 Task: Add the task  Develop a new online tool for online course evaluations to the section Full Throttle in the project BeyondPlan and add a Due Date to the respective task as 2023/07/11
Action: Mouse moved to (584, 499)
Screenshot: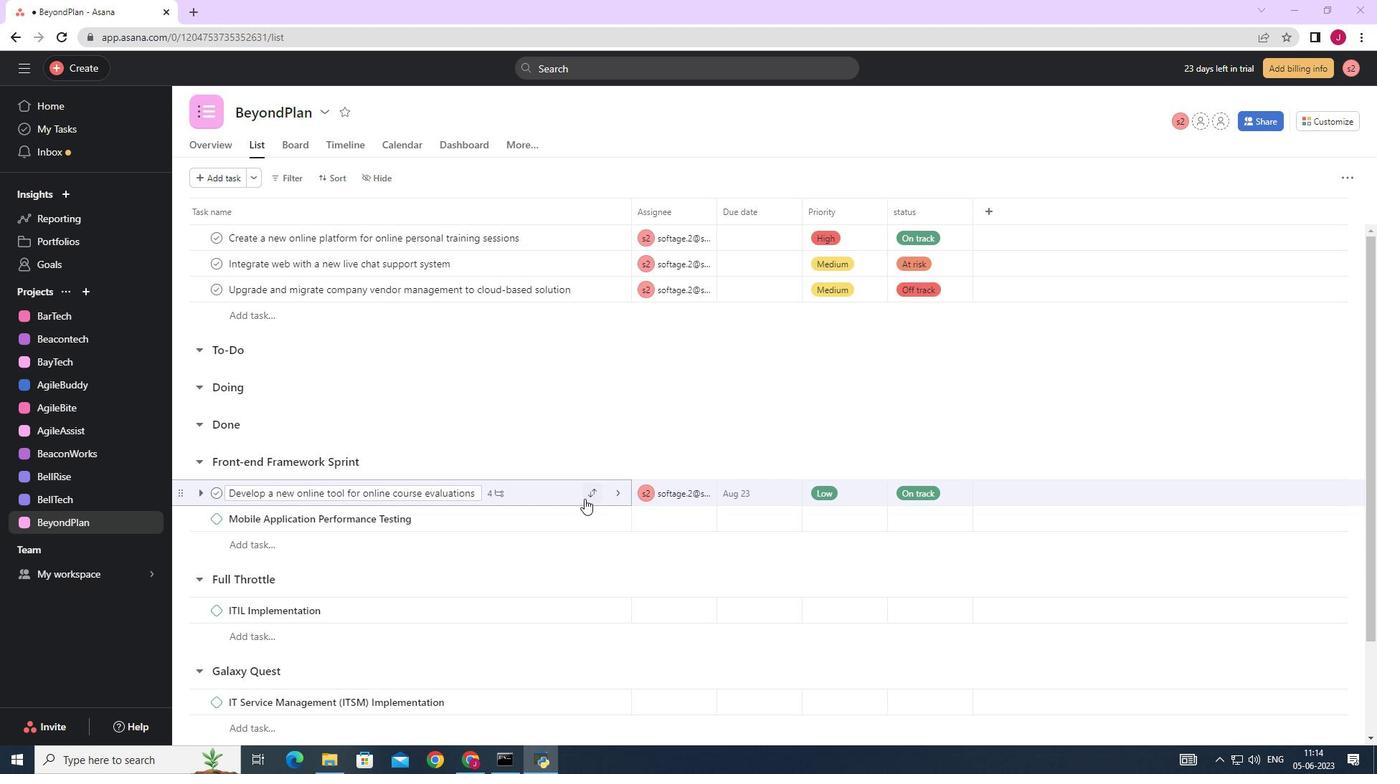 
Action: Mouse pressed left at (584, 499)
Screenshot: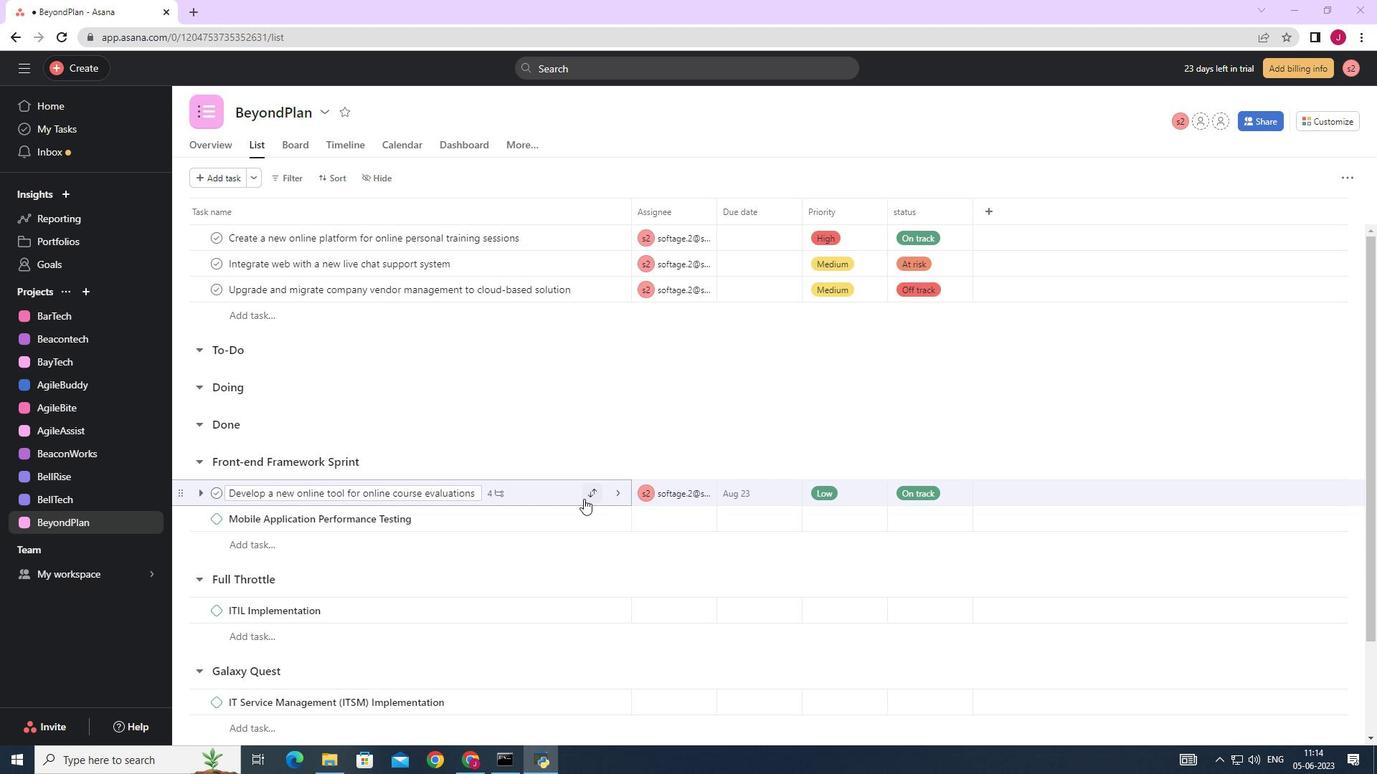 
Action: Mouse moved to (513, 411)
Screenshot: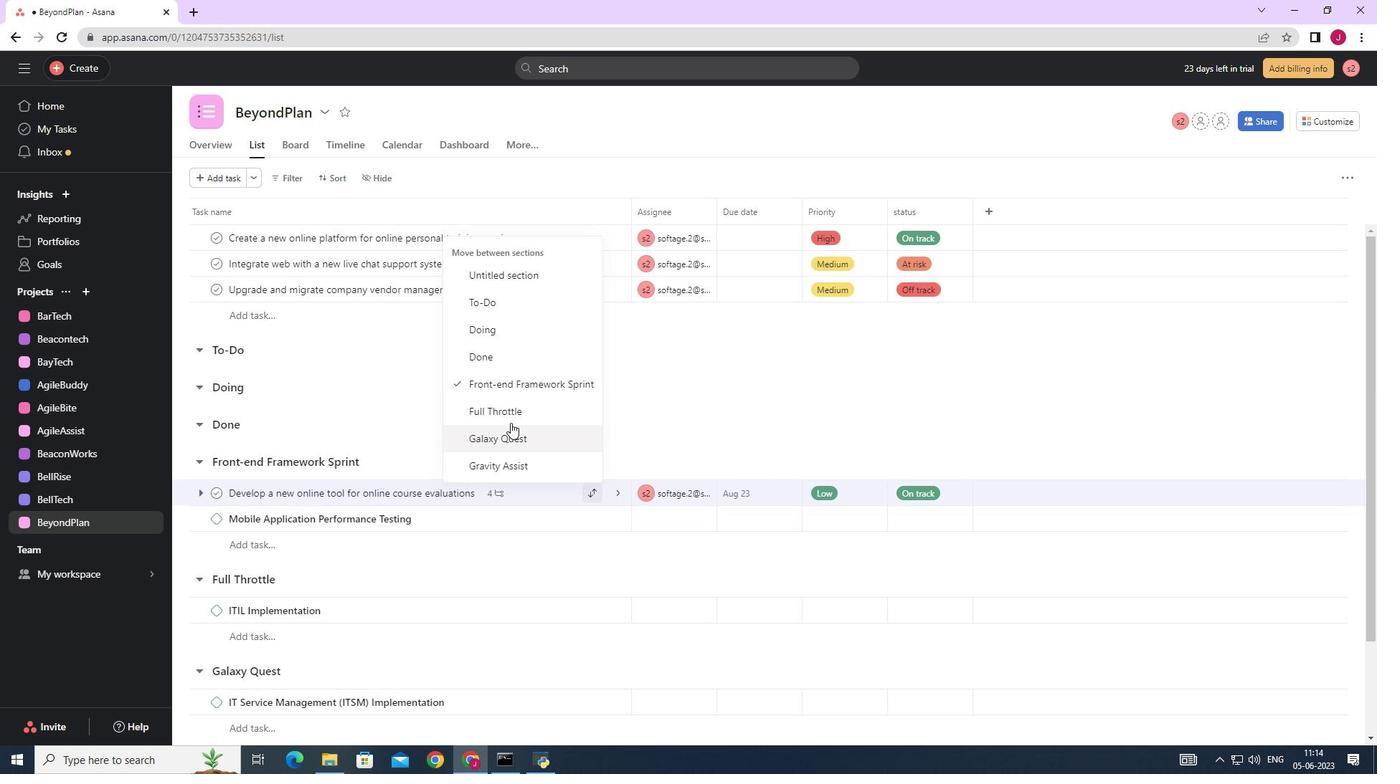 
Action: Mouse pressed left at (513, 411)
Screenshot: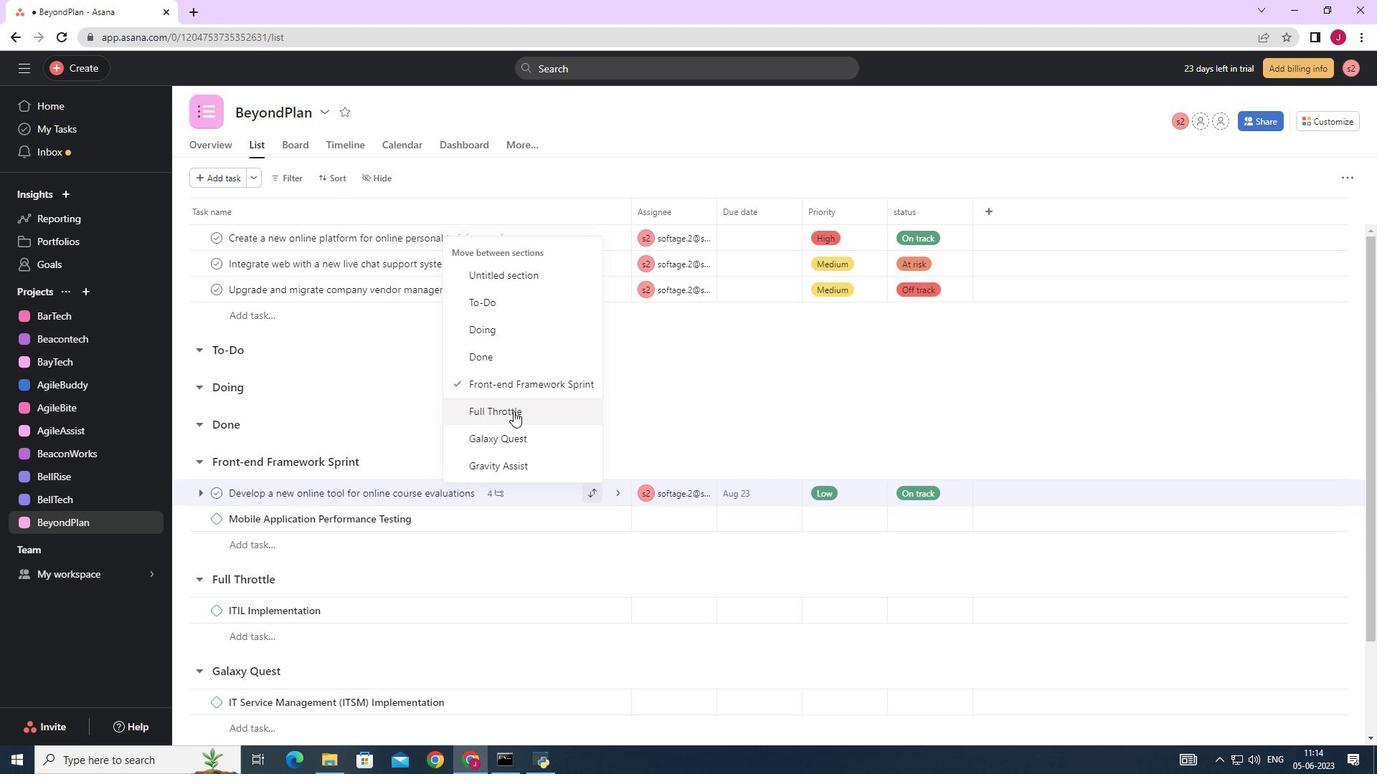 
Action: Mouse moved to (787, 585)
Screenshot: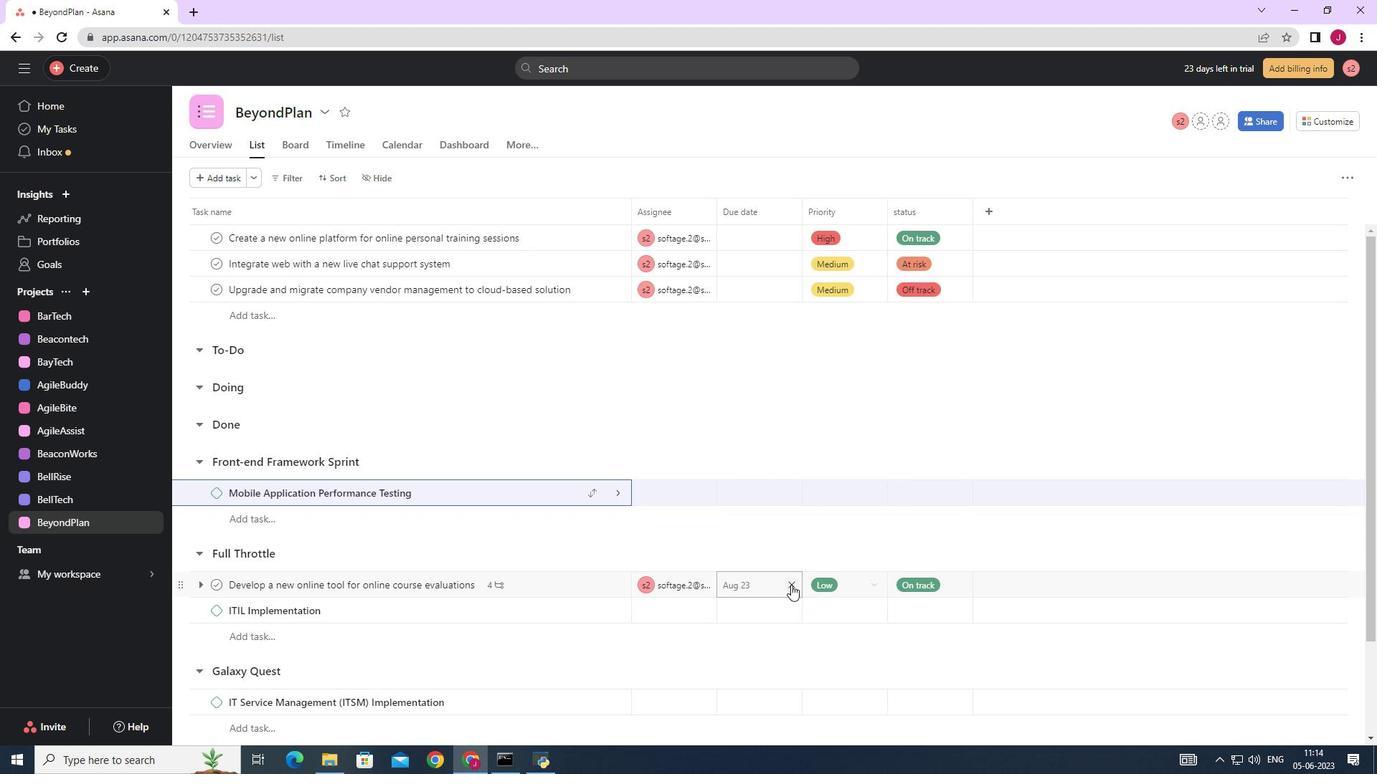 
Action: Mouse pressed left at (787, 585)
Screenshot: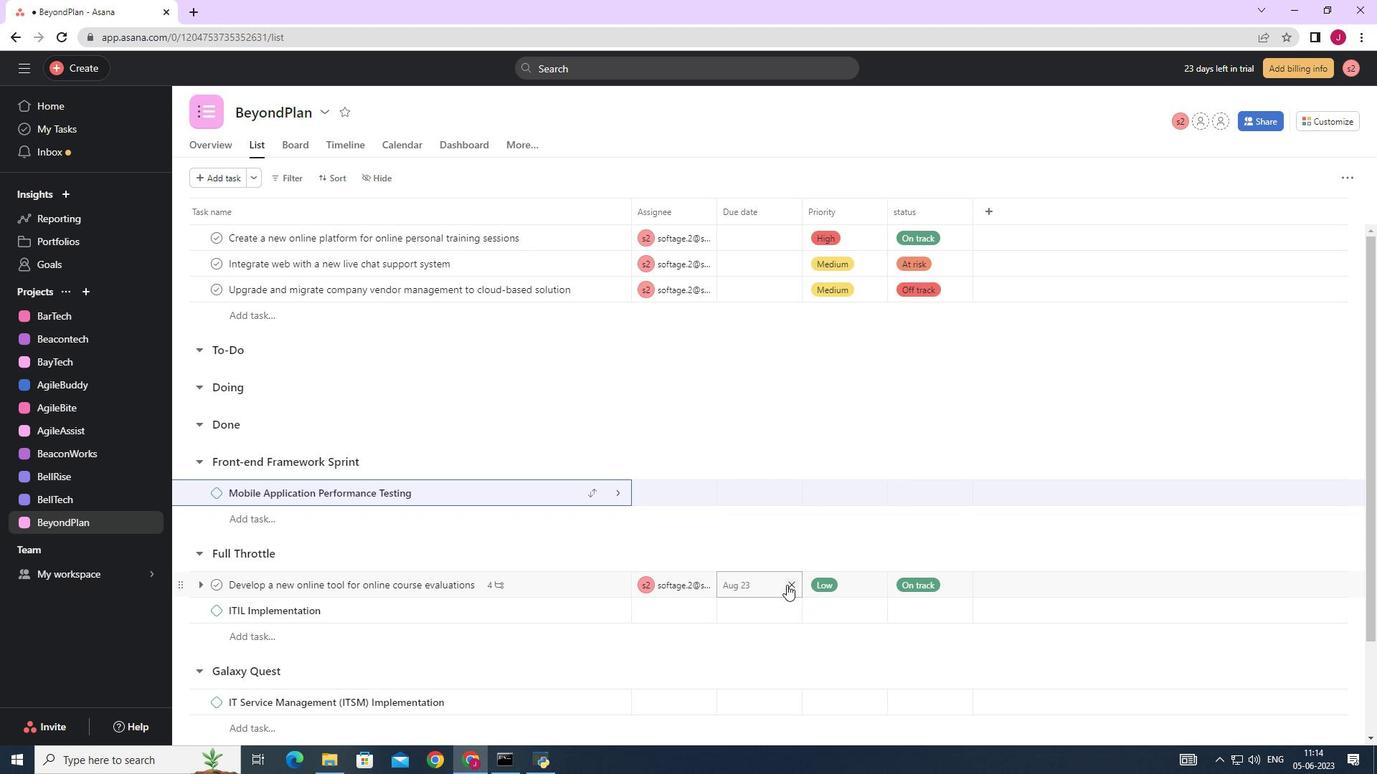 
Action: Mouse moved to (739, 579)
Screenshot: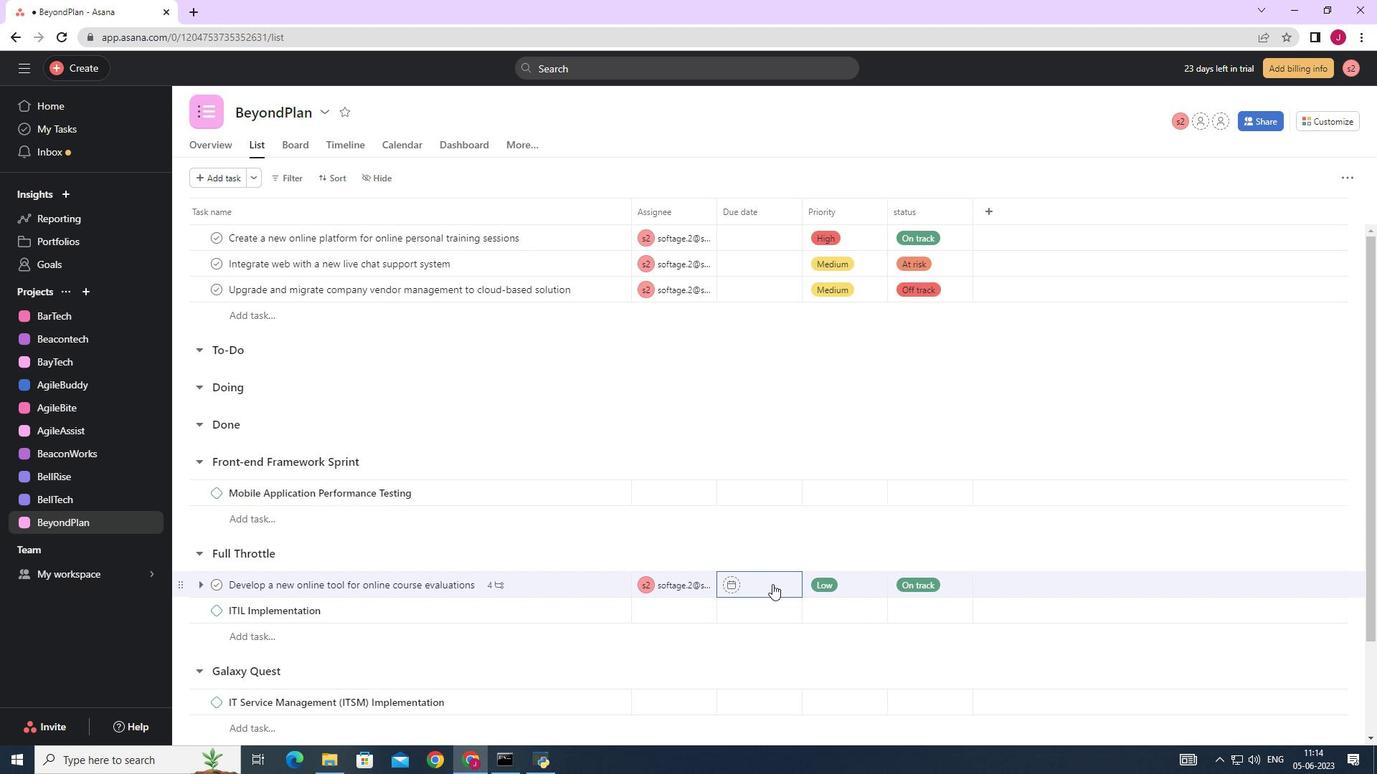 
Action: Mouse pressed left at (739, 579)
Screenshot: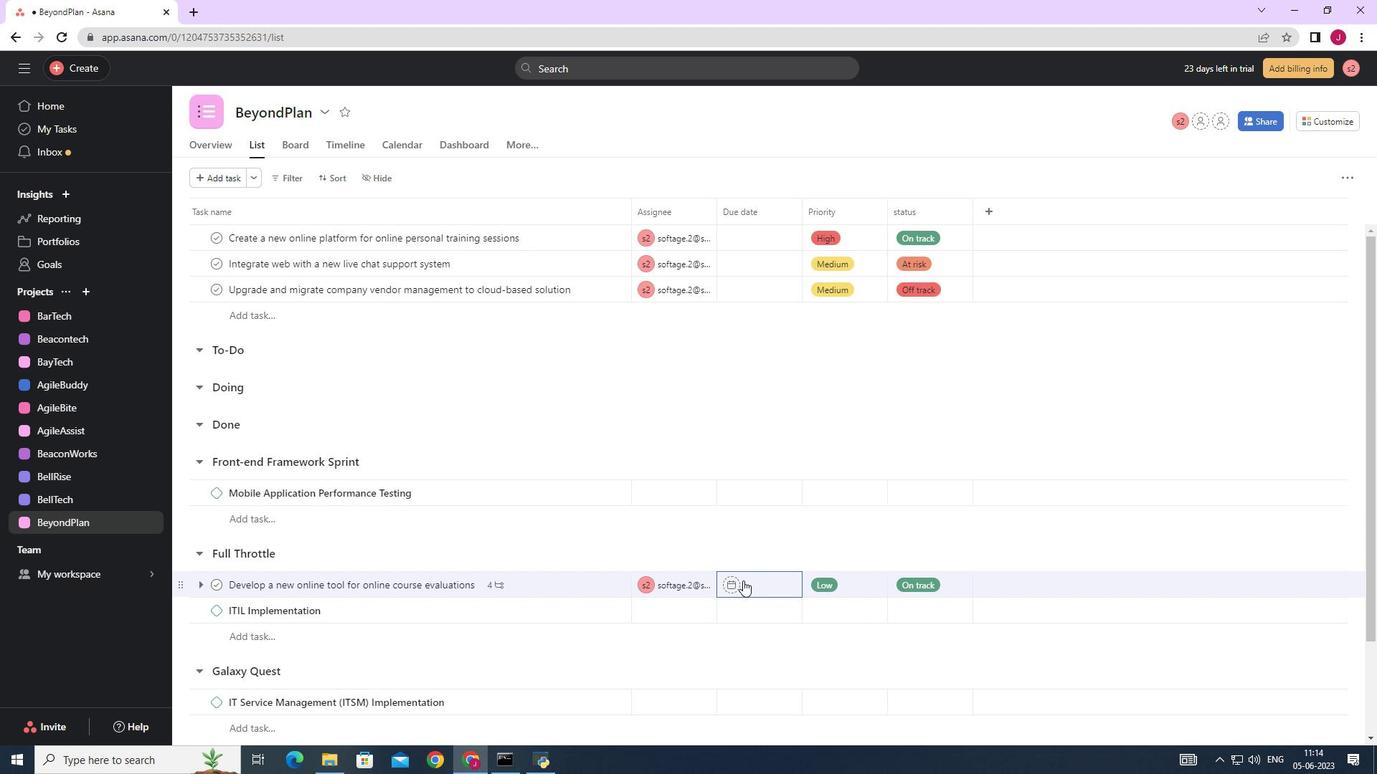 
Action: Mouse moved to (906, 357)
Screenshot: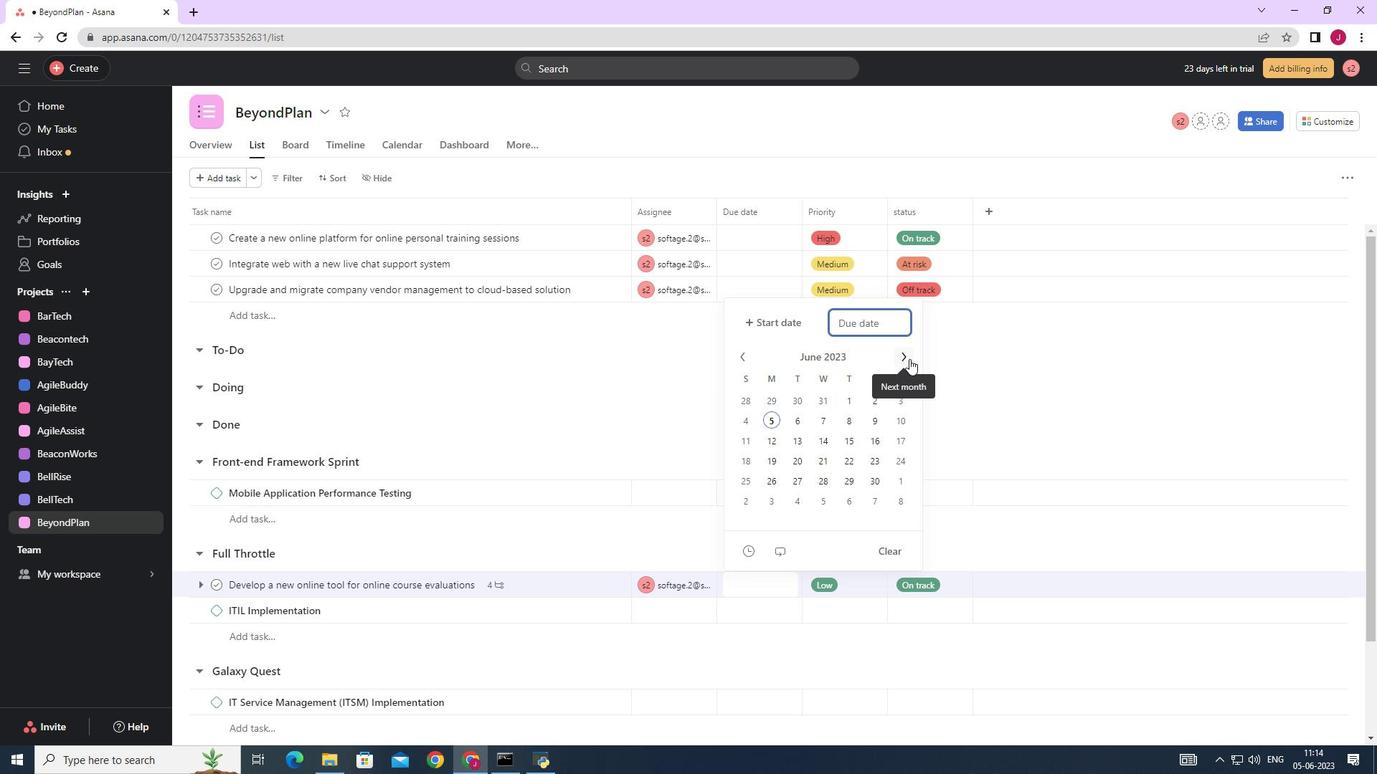 
Action: Mouse pressed left at (906, 357)
Screenshot: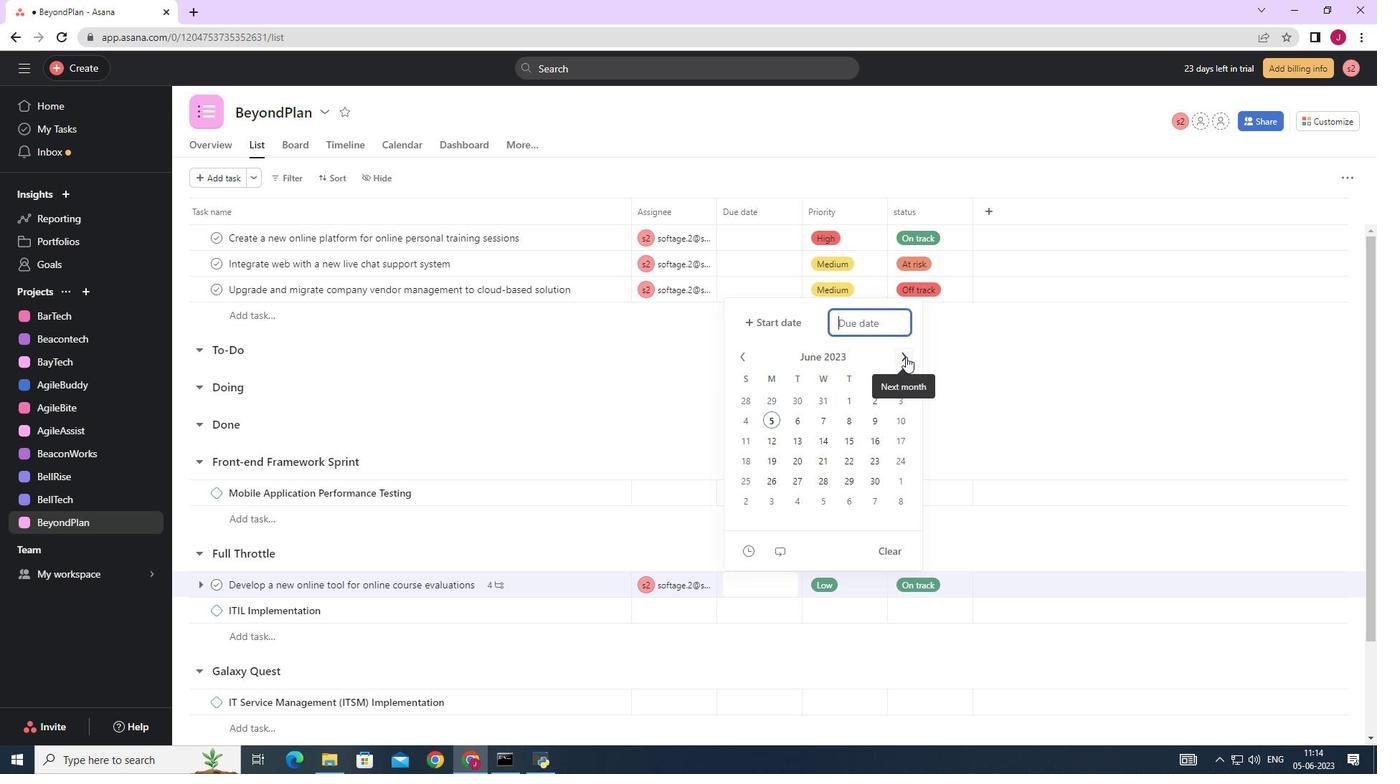 
Action: Mouse moved to (798, 444)
Screenshot: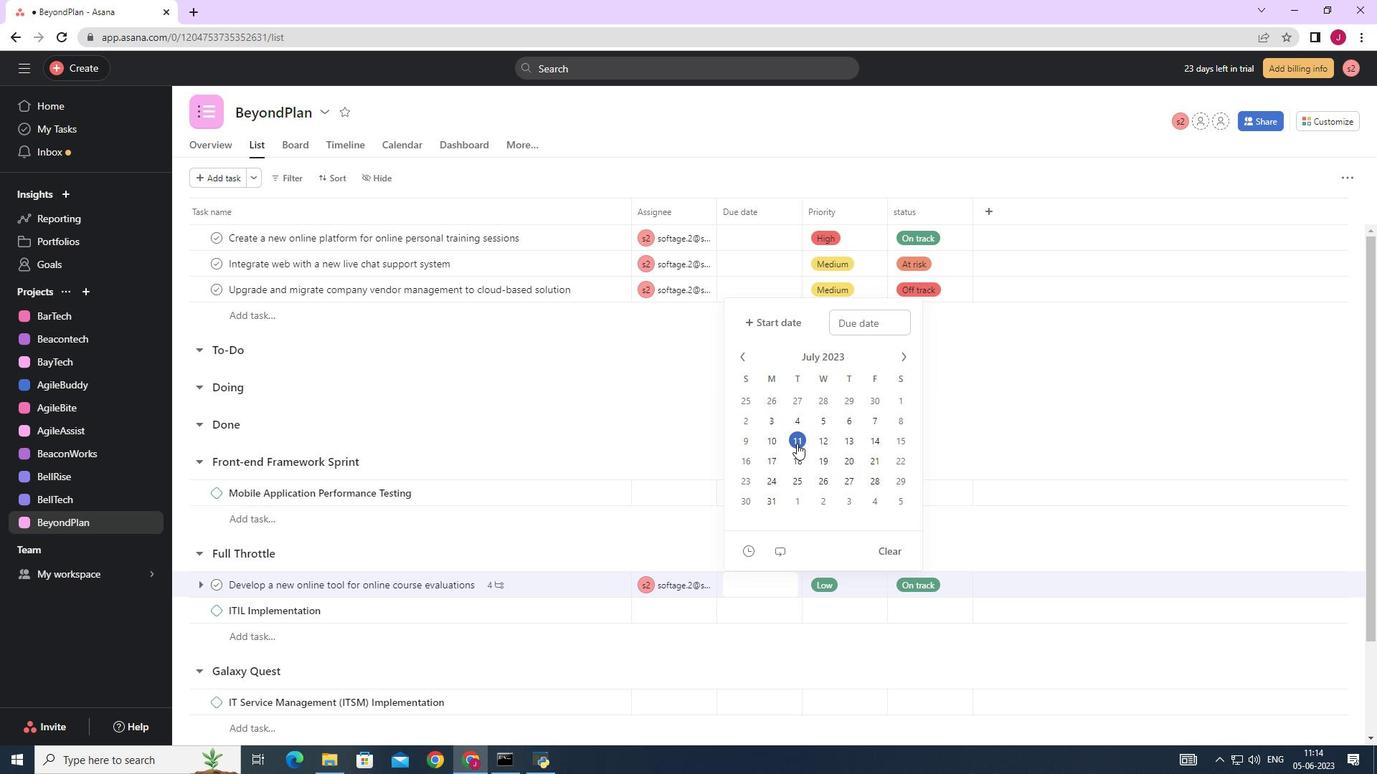 
Action: Mouse pressed left at (798, 444)
Screenshot: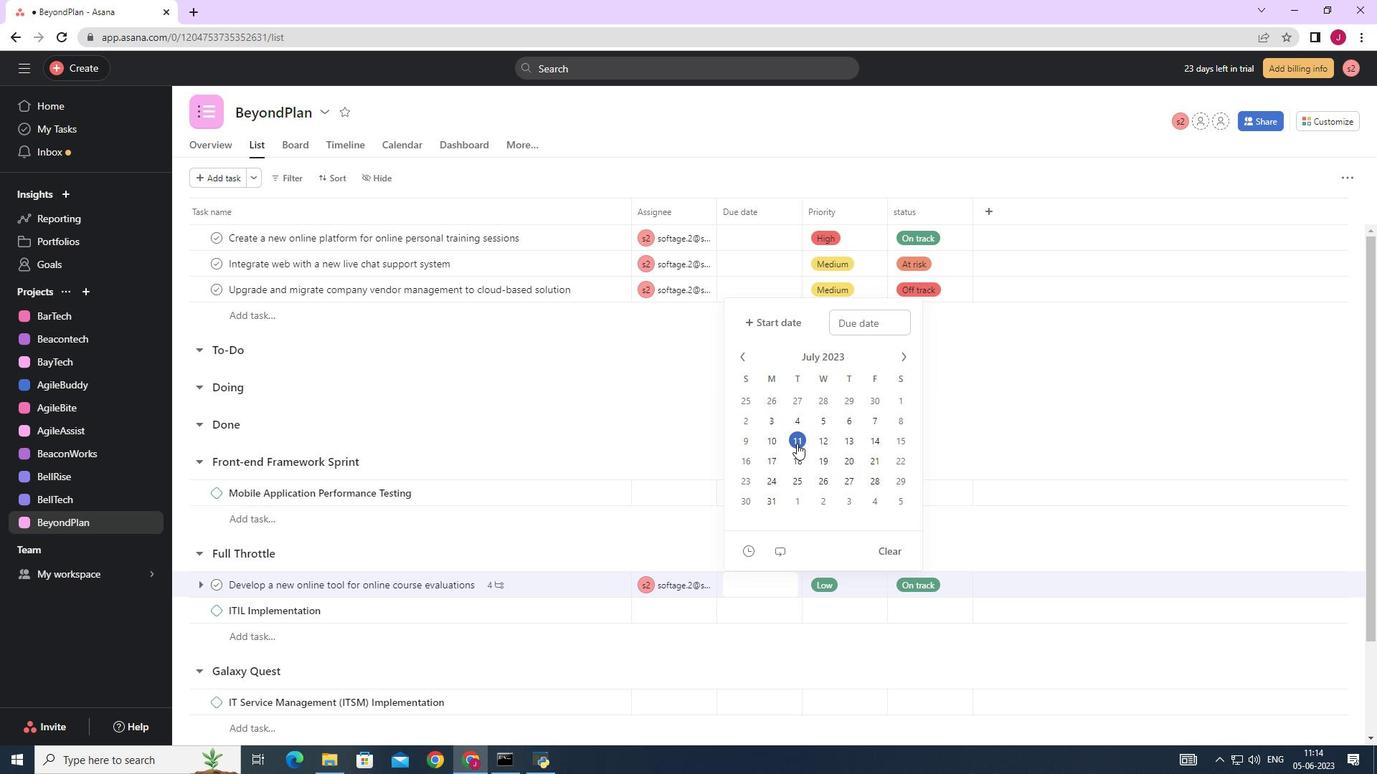 
Action: Mouse moved to (1106, 409)
Screenshot: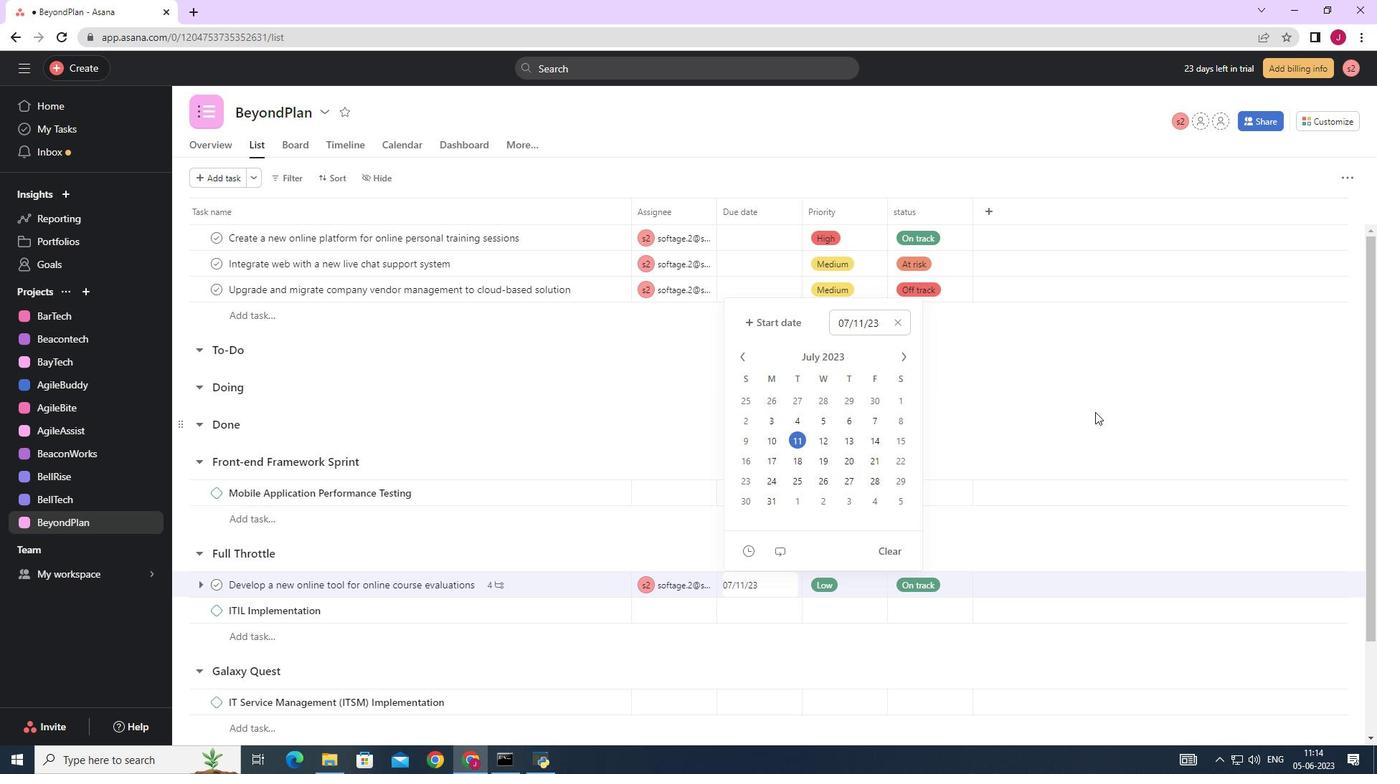 
Action: Mouse pressed left at (1106, 409)
Screenshot: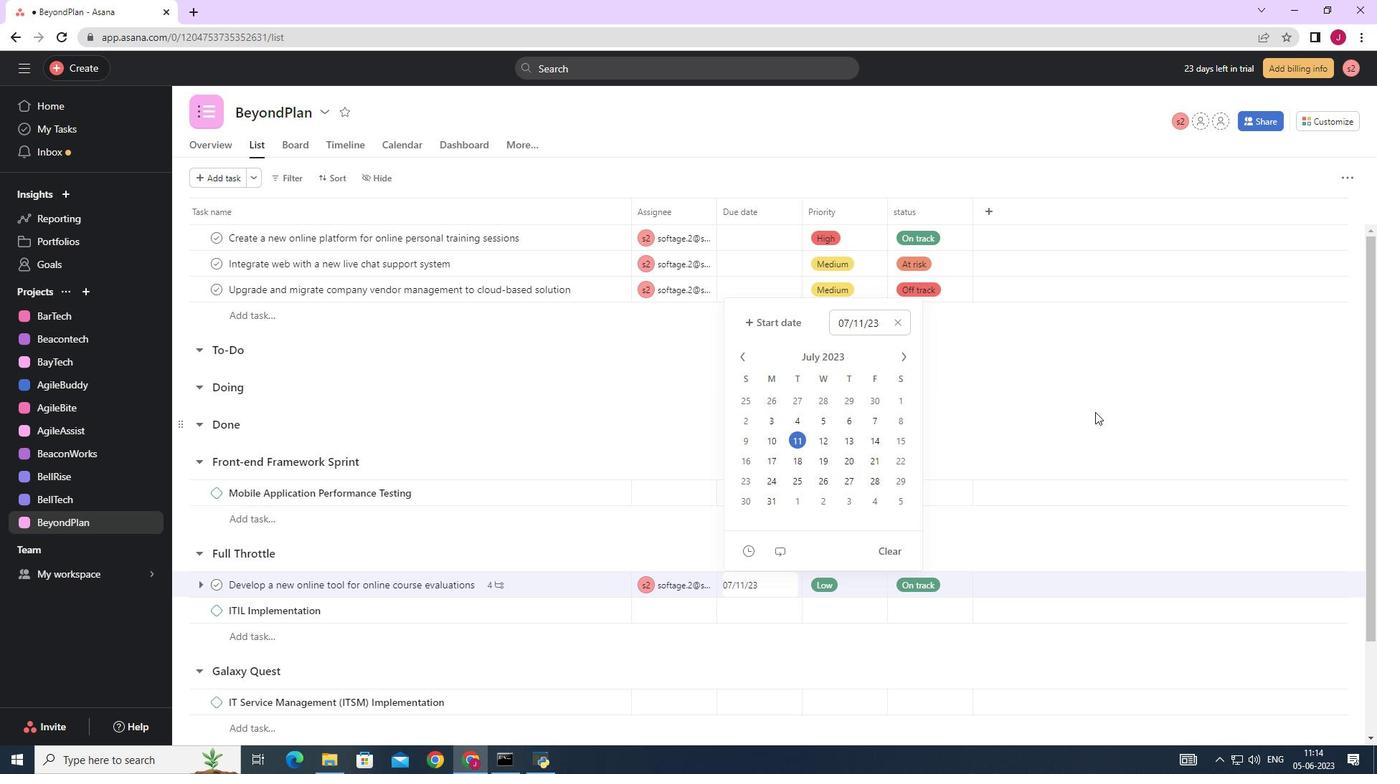 
Action: Mouse moved to (1107, 409)
Screenshot: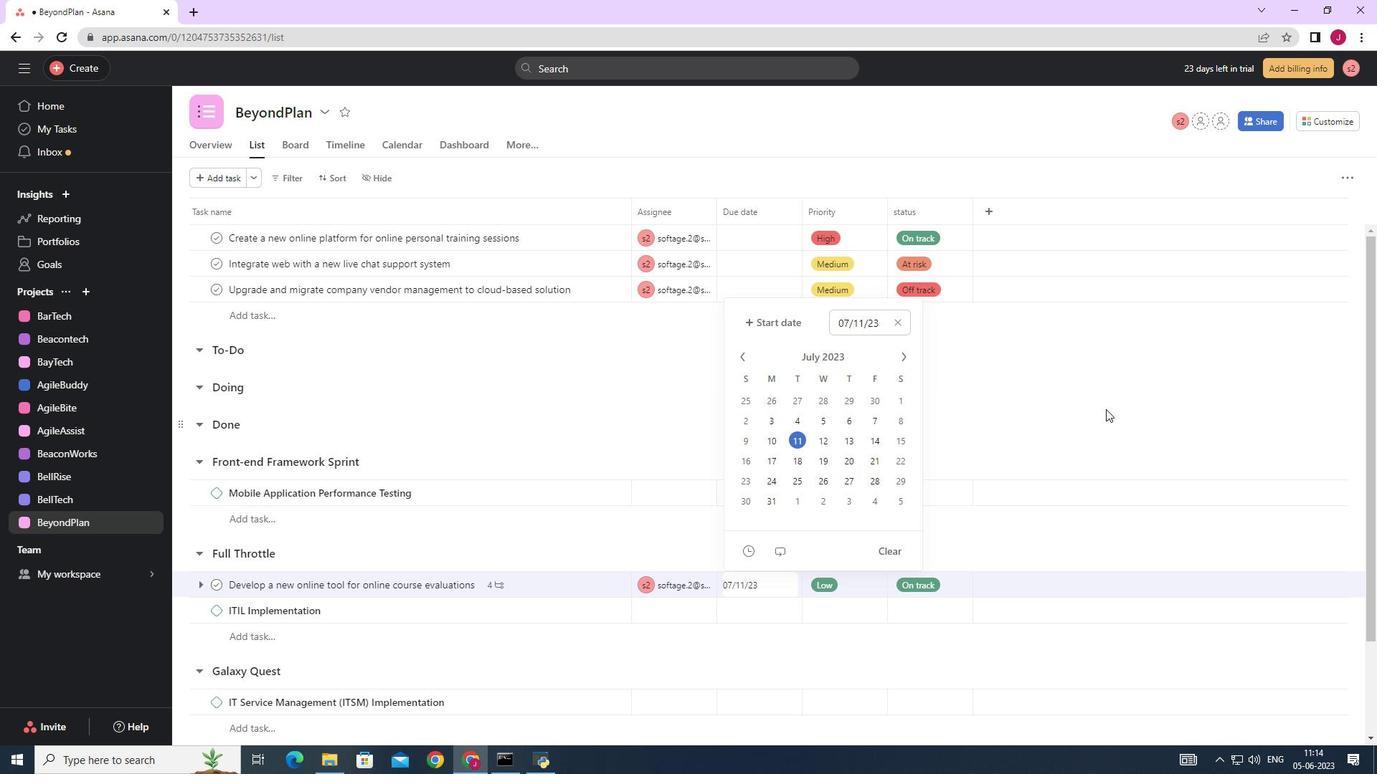 
